 Task: Assign parteek.ku2001@gmail.com as Assignee of Child Issue ChildIssue0000000892 of Issue Issue0000000446 in Backlog  in Scrum Project Project0000000090 in Jira. Assign parteek.ku2001@gmail.com as Assignee of Child Issue ChildIssue0000000893 of Issue Issue0000000447 in Backlog  in Scrum Project Project0000000090 in Jira. Assign parteek.ku2001@gmail.com as Assignee of Child Issue ChildIssue0000000894 of Issue Issue0000000447 in Backlog  in Scrum Project Project0000000090 in Jira. Assign parteek.ku2001@gmail.com as Assignee of Child Issue ChildIssue0000000895 of Issue Issue0000000448 in Backlog  in Scrum Project Project0000000090 in Jira. Assign vinnyoffice2@gmail.com as Assignee of Child Issue ChildIssue0000000896 of Issue Issue0000000448 in Backlog  in Scrum Project Project0000000090 in Jira
Action: Mouse moved to (883, 268)
Screenshot: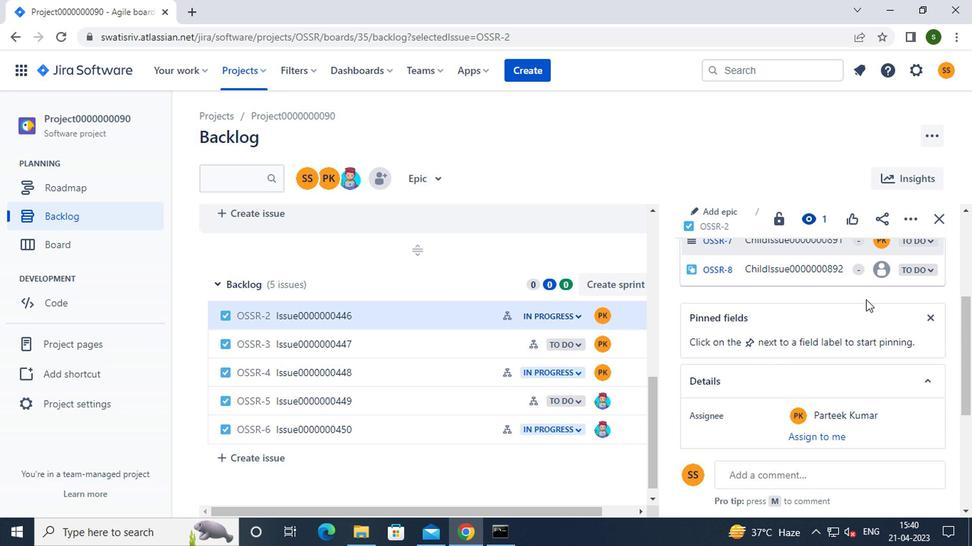 
Action: Mouse pressed left at (883, 268)
Screenshot: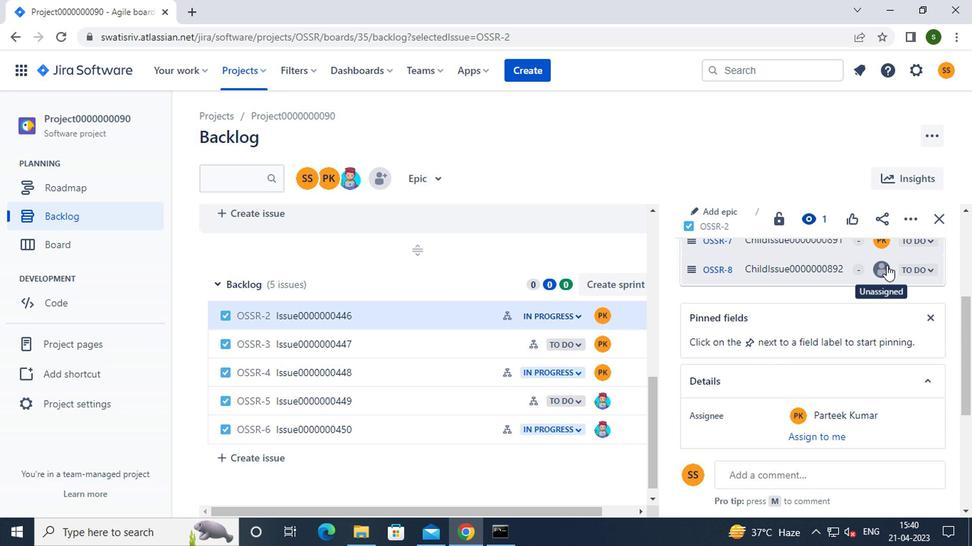
Action: Mouse moved to (779, 361)
Screenshot: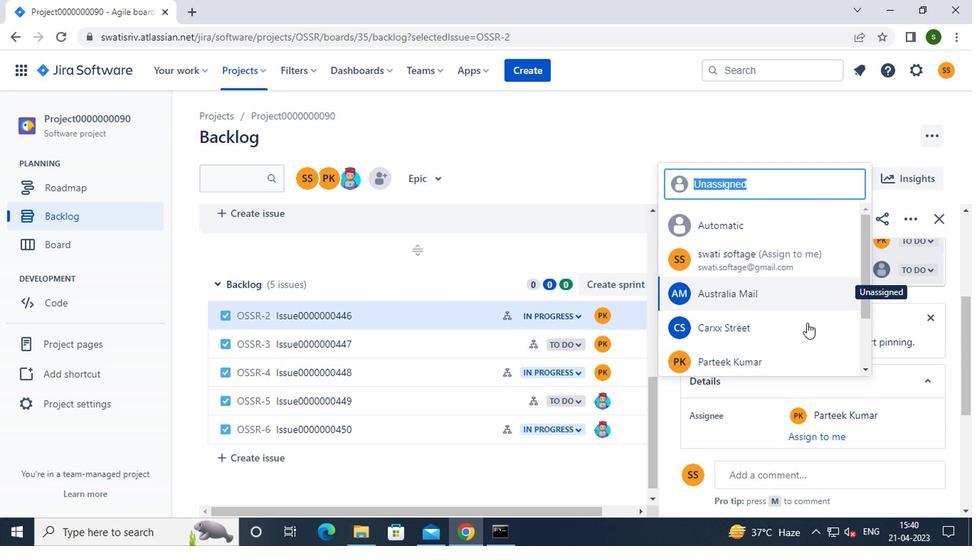 
Action: Mouse pressed left at (779, 361)
Screenshot: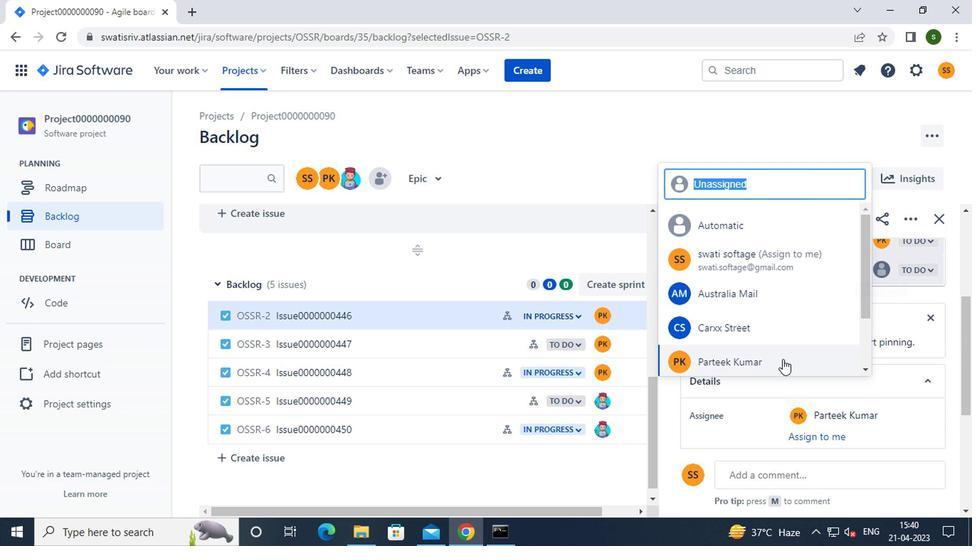 
Action: Mouse moved to (436, 348)
Screenshot: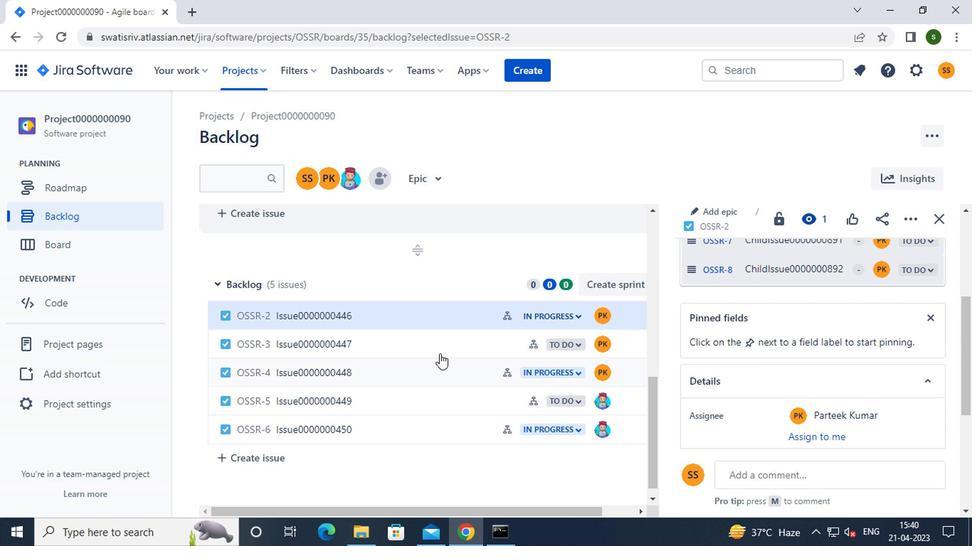 
Action: Mouse pressed left at (436, 348)
Screenshot: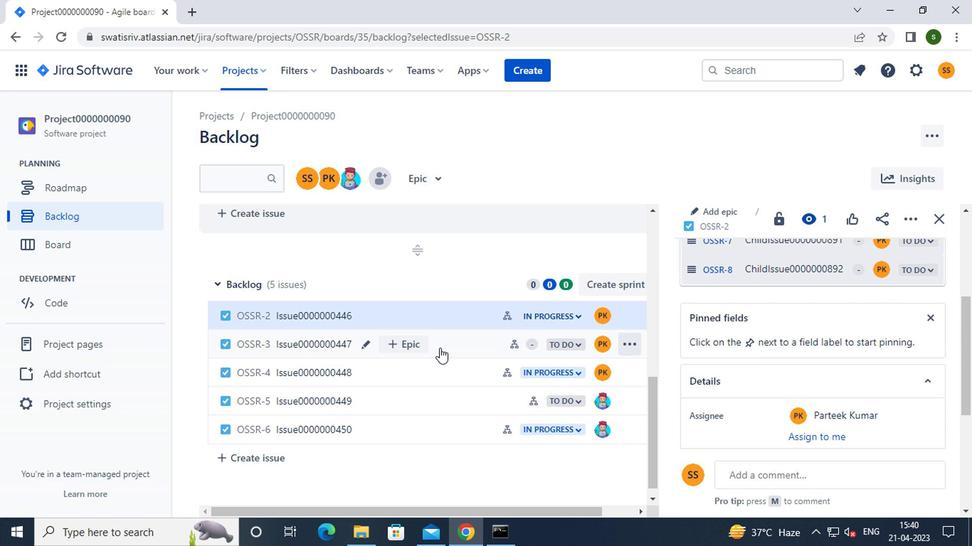 
Action: Mouse moved to (792, 342)
Screenshot: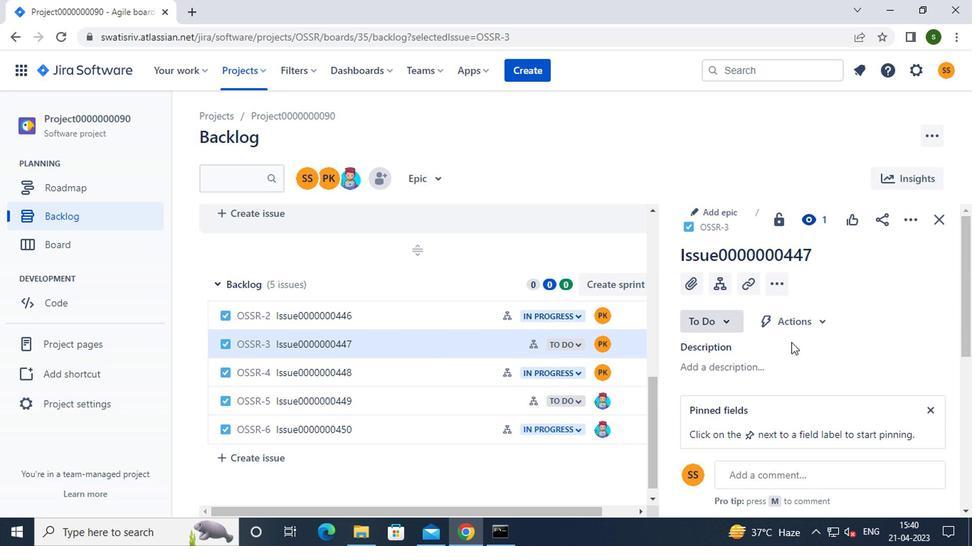 
Action: Mouse scrolled (792, 341) with delta (0, -1)
Screenshot: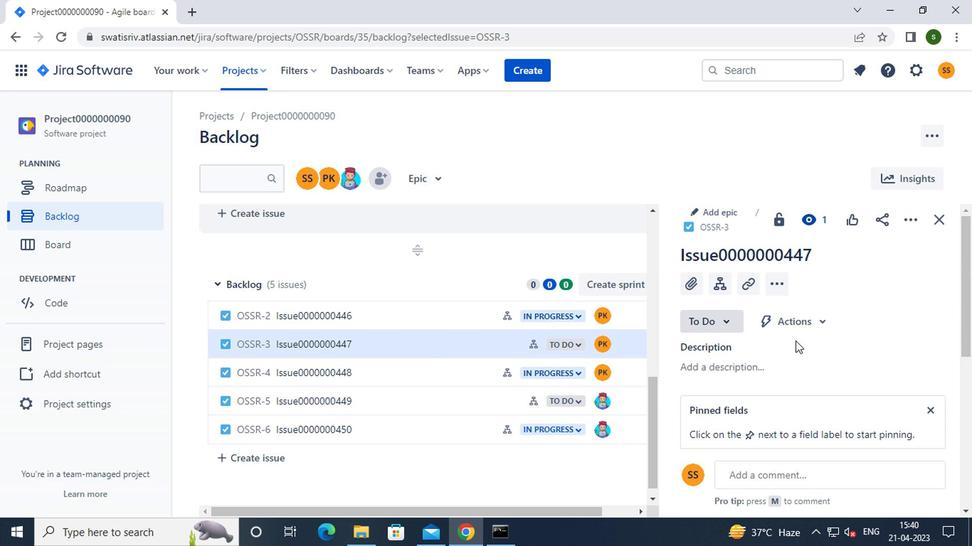 
Action: Mouse scrolled (792, 341) with delta (0, -1)
Screenshot: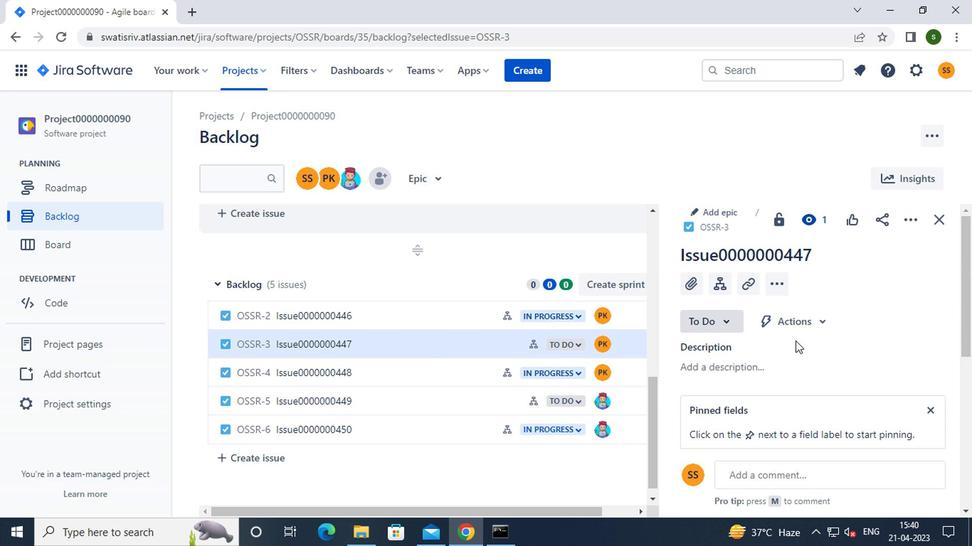 
Action: Mouse scrolled (792, 341) with delta (0, -1)
Screenshot: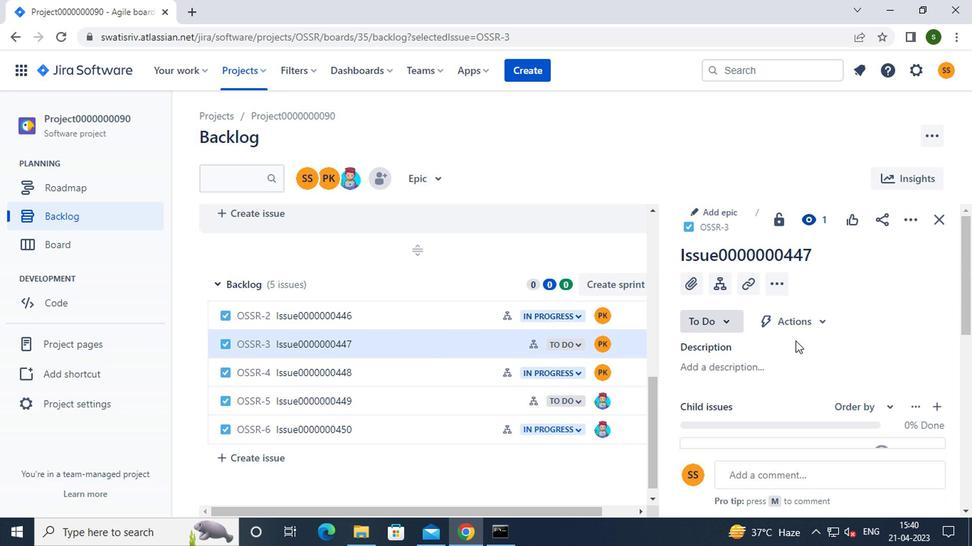 
Action: Mouse moved to (881, 273)
Screenshot: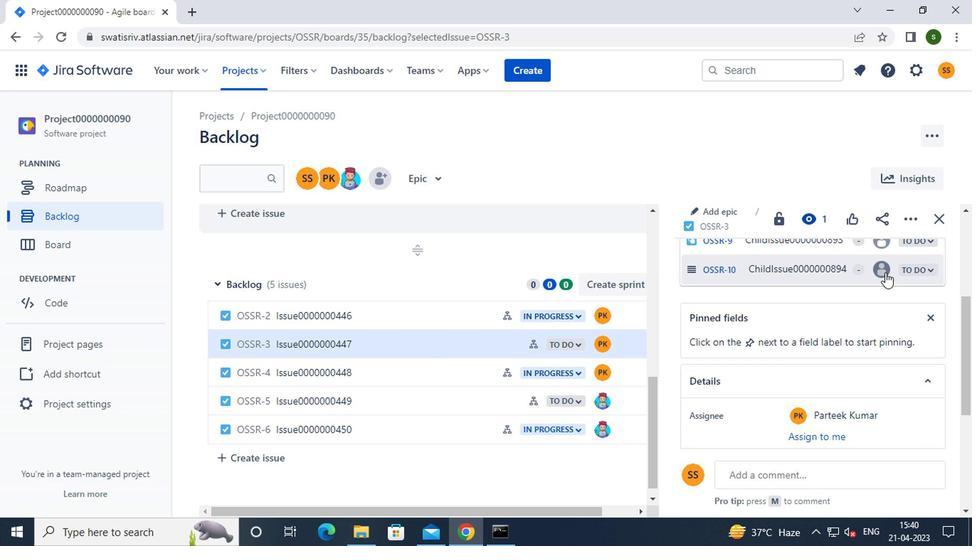 
Action: Mouse scrolled (881, 274) with delta (0, 1)
Screenshot: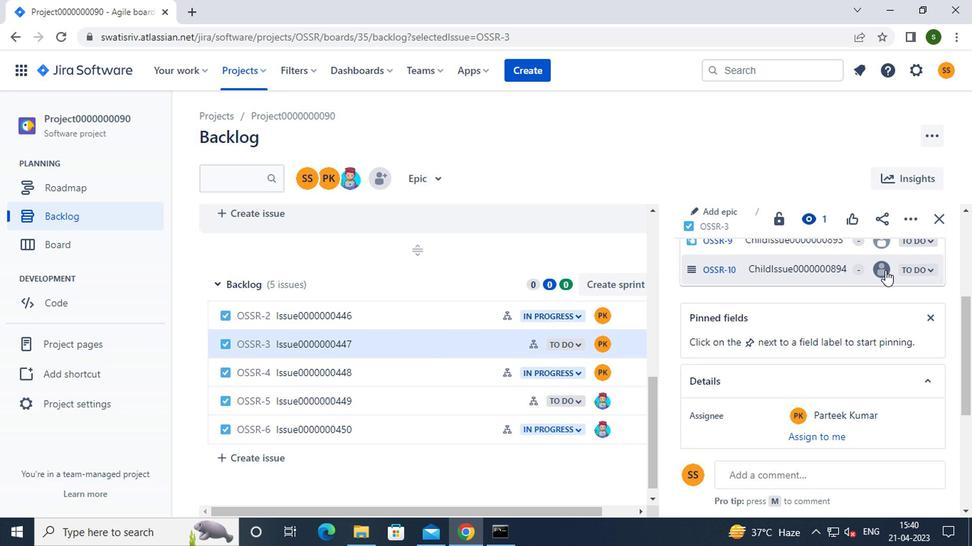 
Action: Mouse moved to (877, 317)
Screenshot: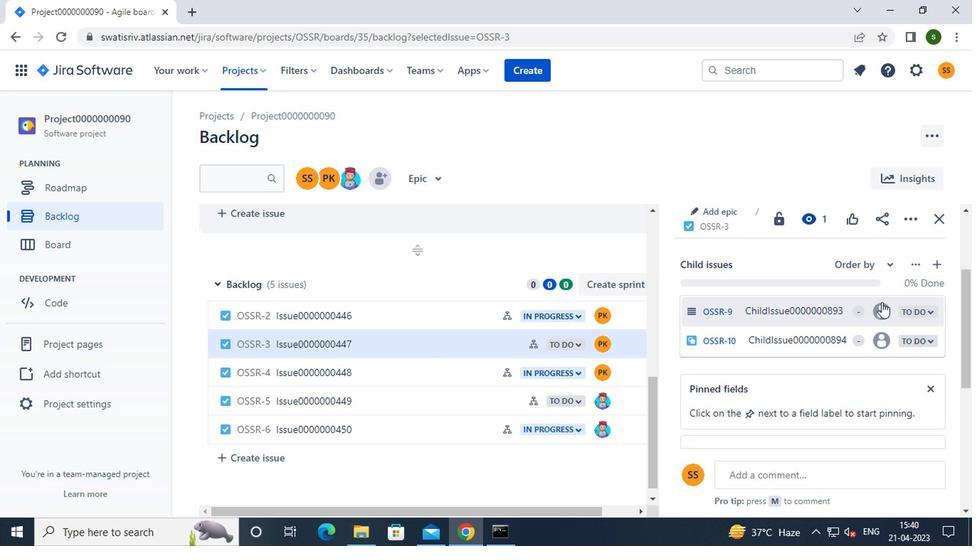 
Action: Mouse pressed left at (877, 317)
Screenshot: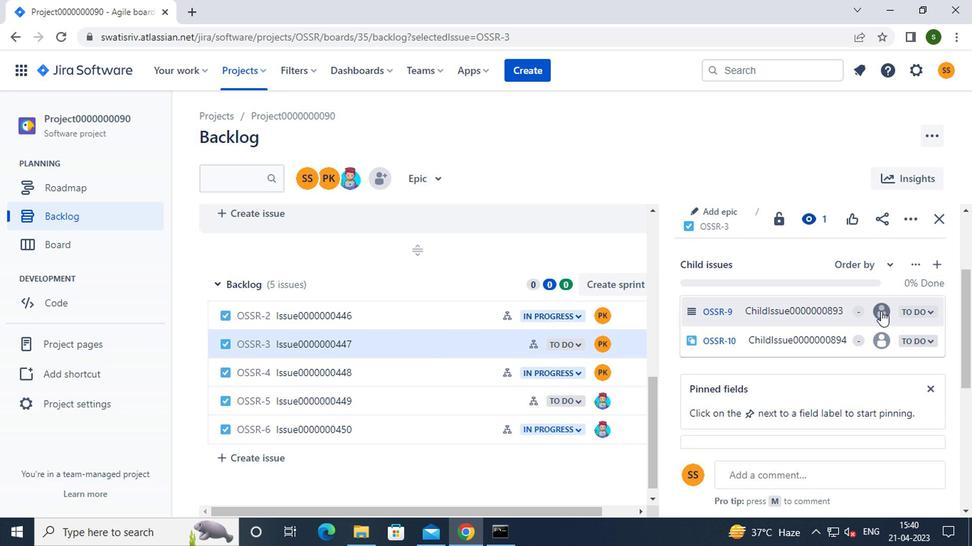 
Action: Mouse moved to (801, 401)
Screenshot: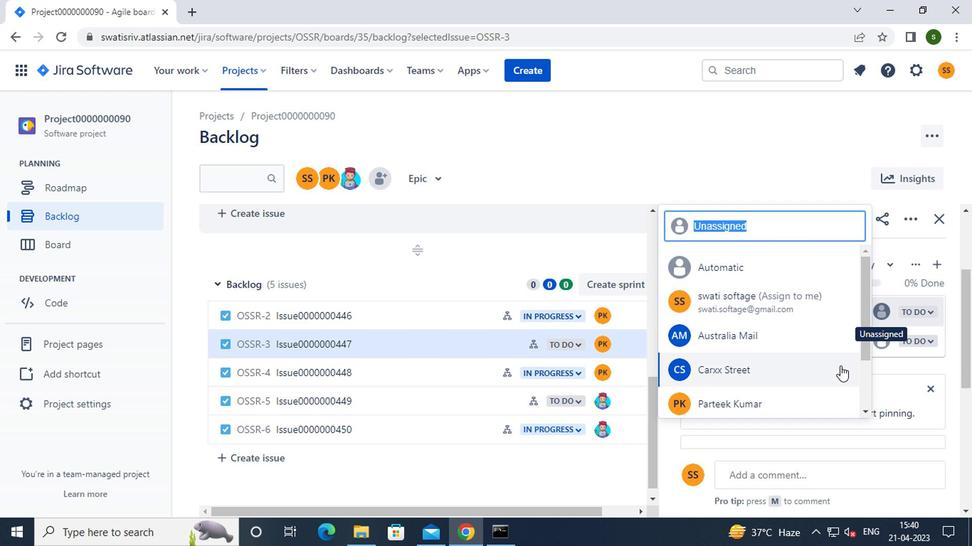 
Action: Mouse pressed left at (801, 401)
Screenshot: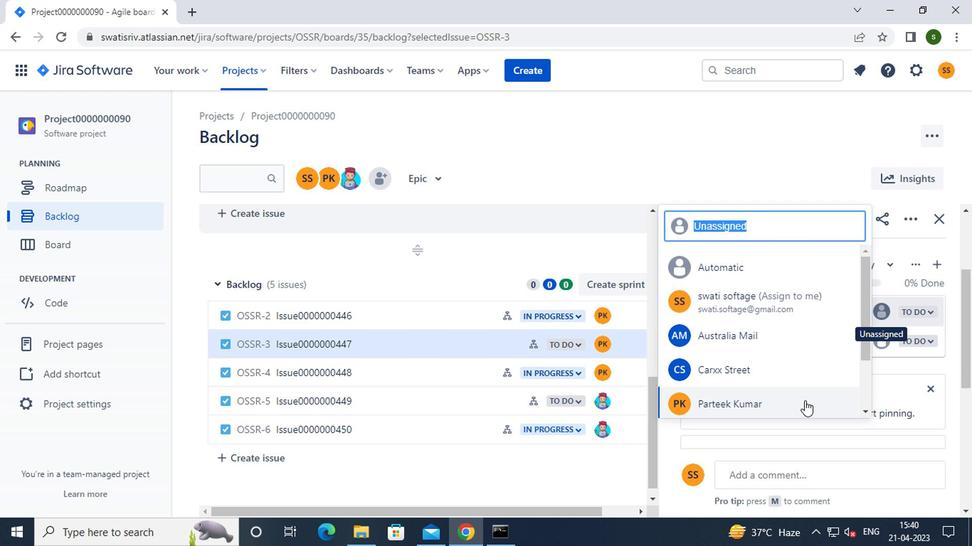 
Action: Mouse moved to (880, 345)
Screenshot: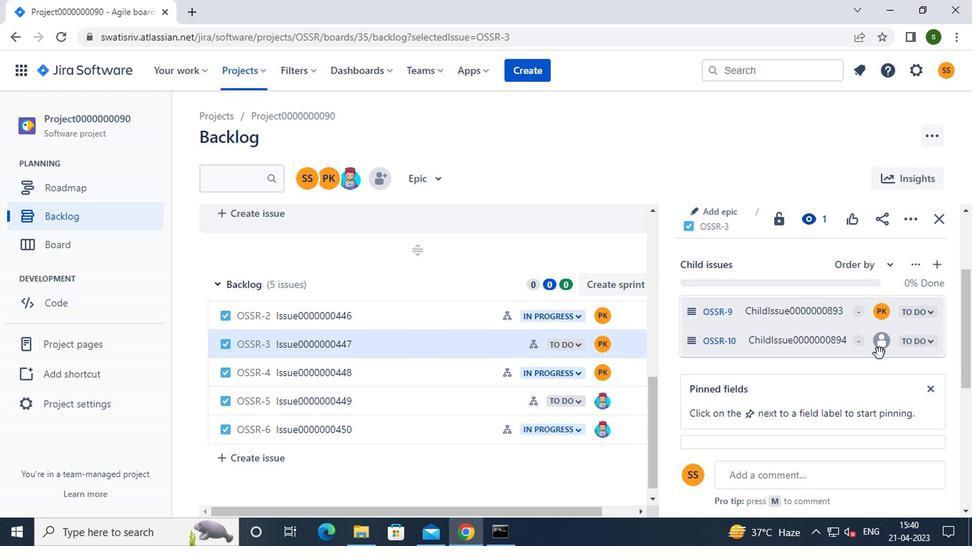 
Action: Mouse pressed left at (880, 345)
Screenshot: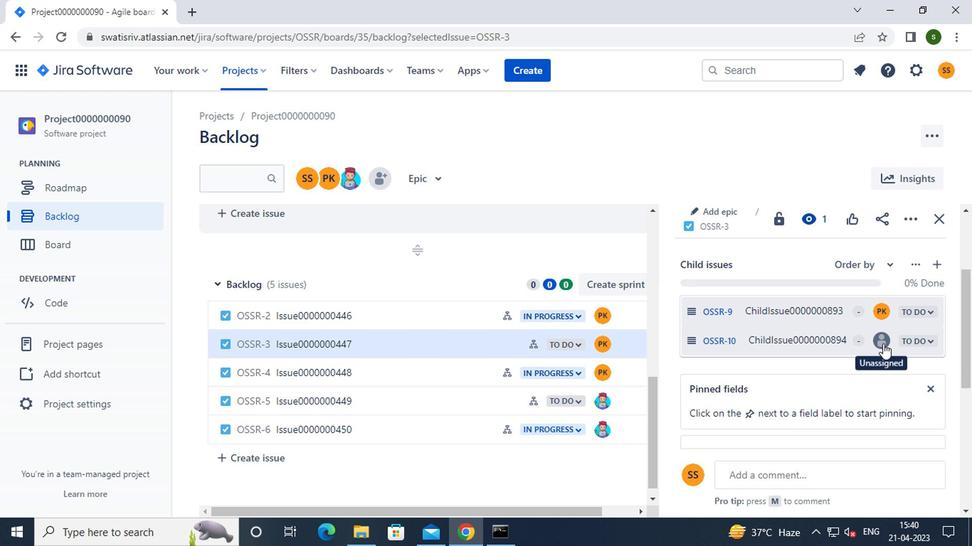 
Action: Mouse moved to (764, 430)
Screenshot: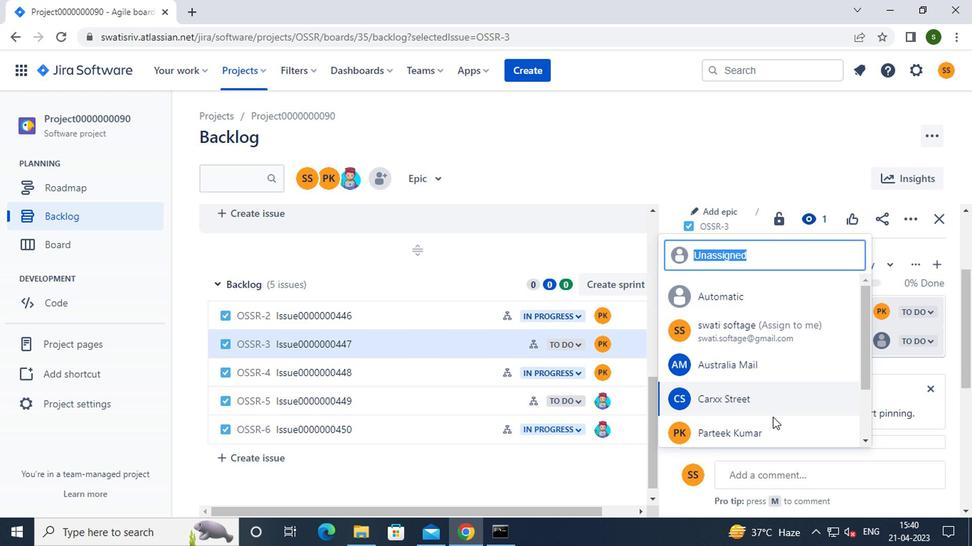 
Action: Mouse pressed left at (764, 430)
Screenshot: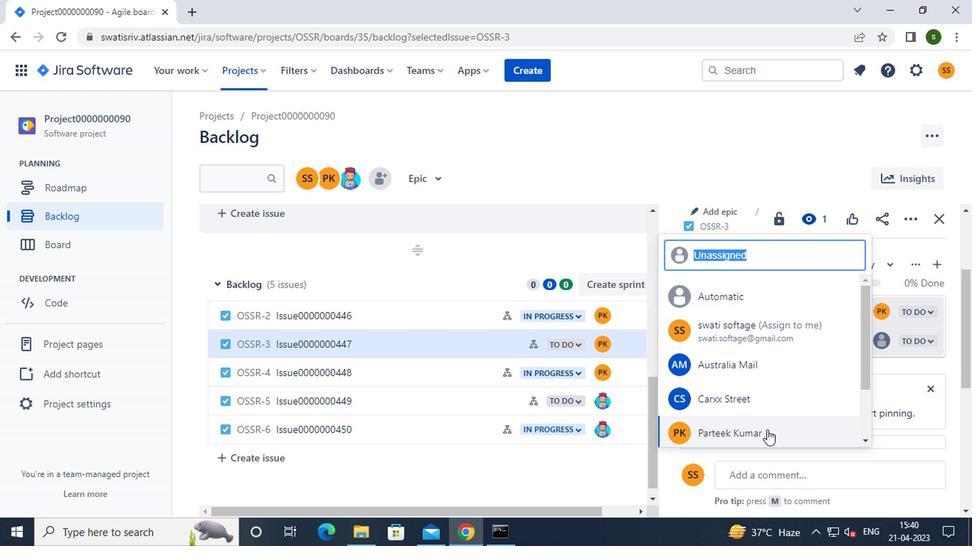 
Action: Mouse moved to (449, 372)
Screenshot: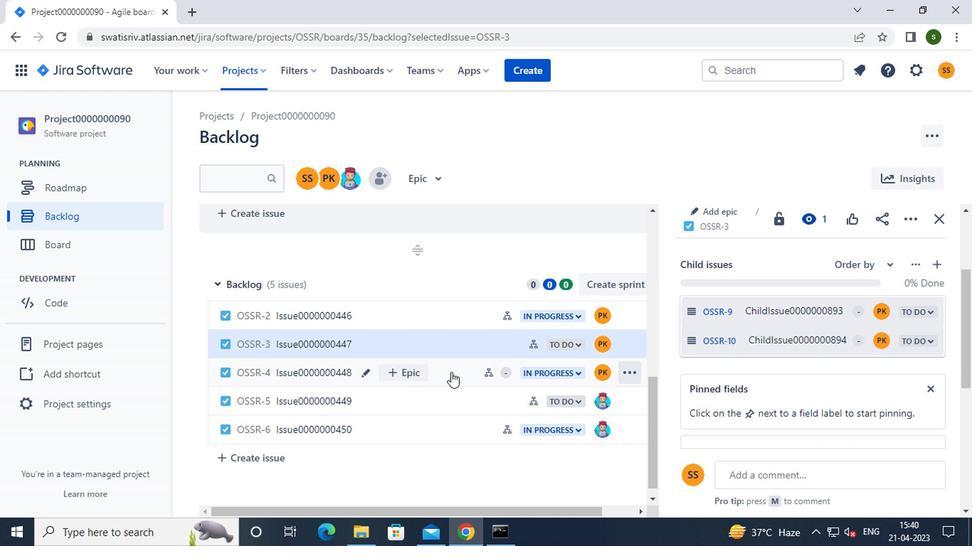 
Action: Mouse pressed left at (449, 372)
Screenshot: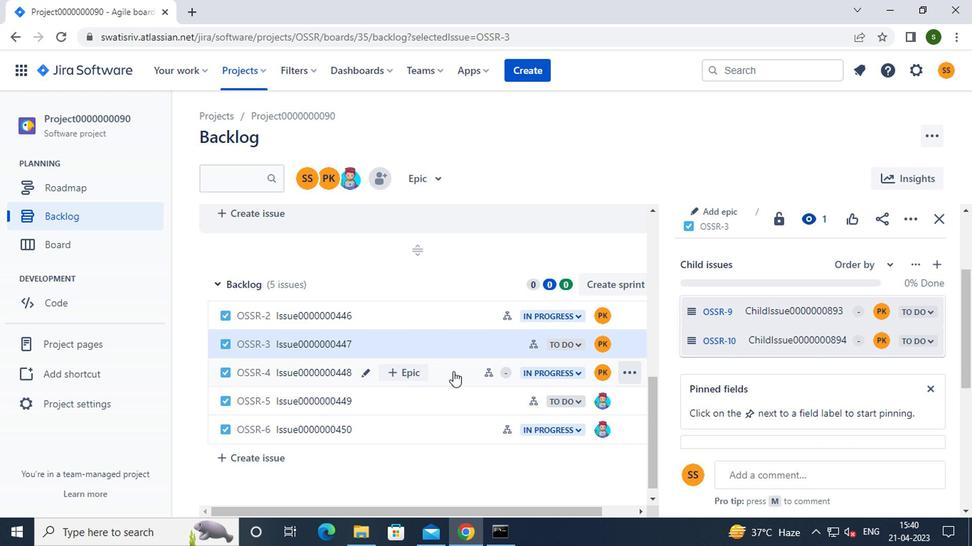 
Action: Mouse moved to (799, 361)
Screenshot: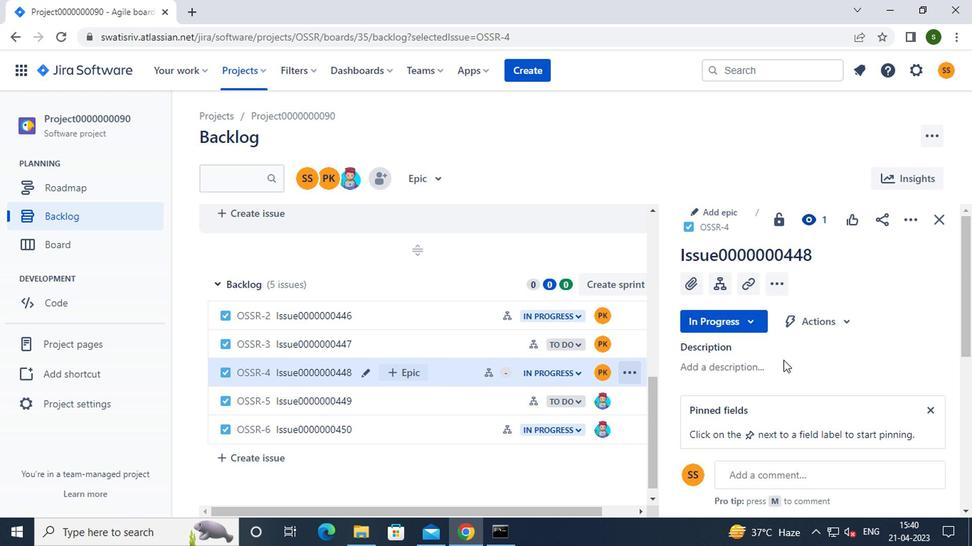 
Action: Mouse scrolled (799, 360) with delta (0, -1)
Screenshot: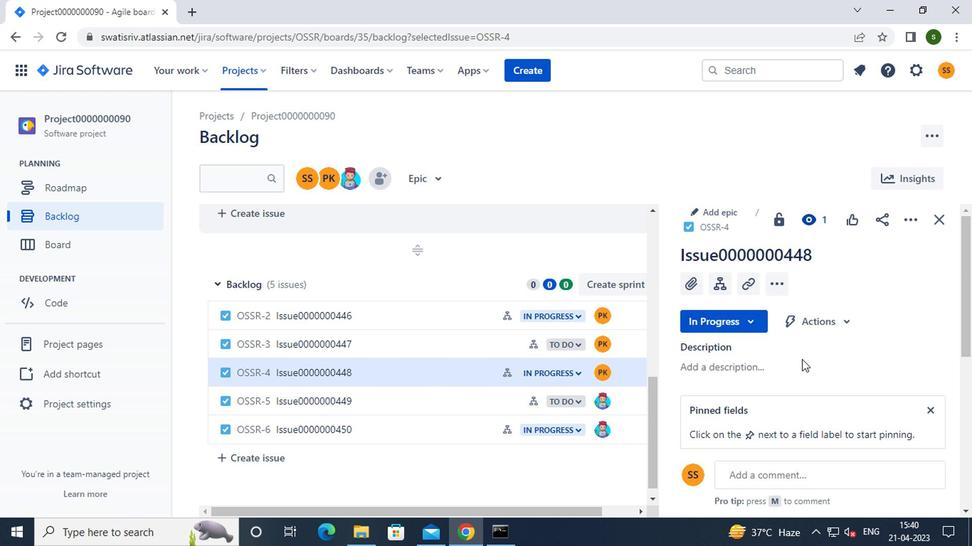 
Action: Mouse scrolled (799, 360) with delta (0, -1)
Screenshot: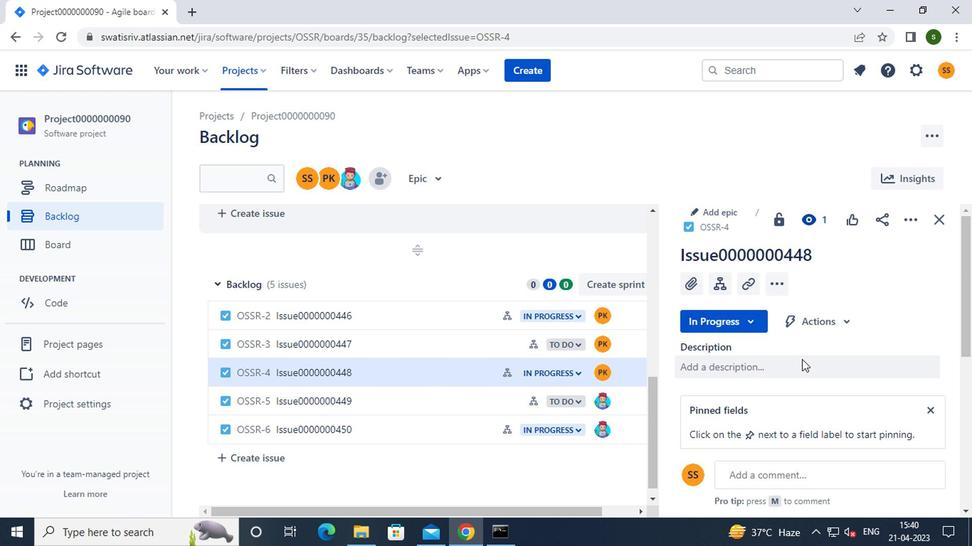 
Action: Mouse moved to (799, 352)
Screenshot: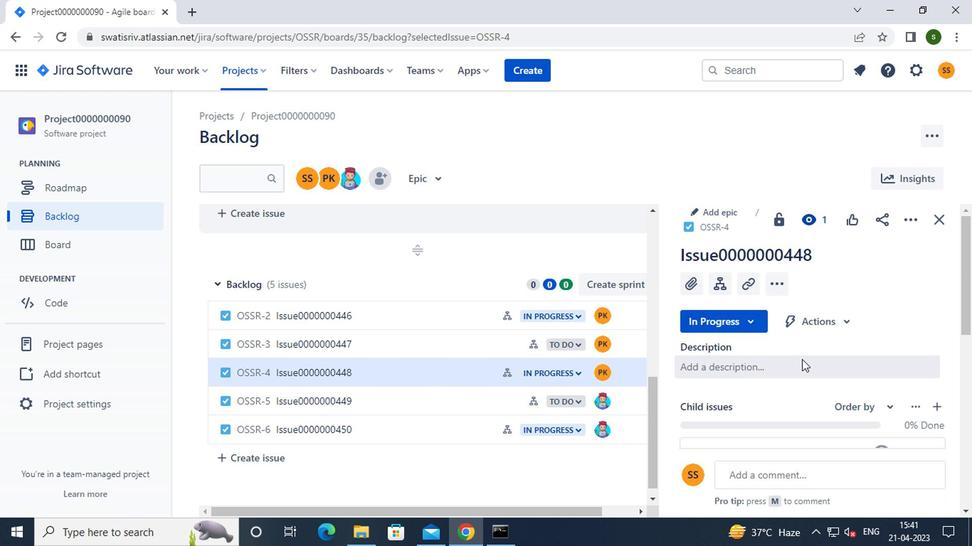 
Action: Mouse scrolled (799, 352) with delta (0, 0)
Screenshot: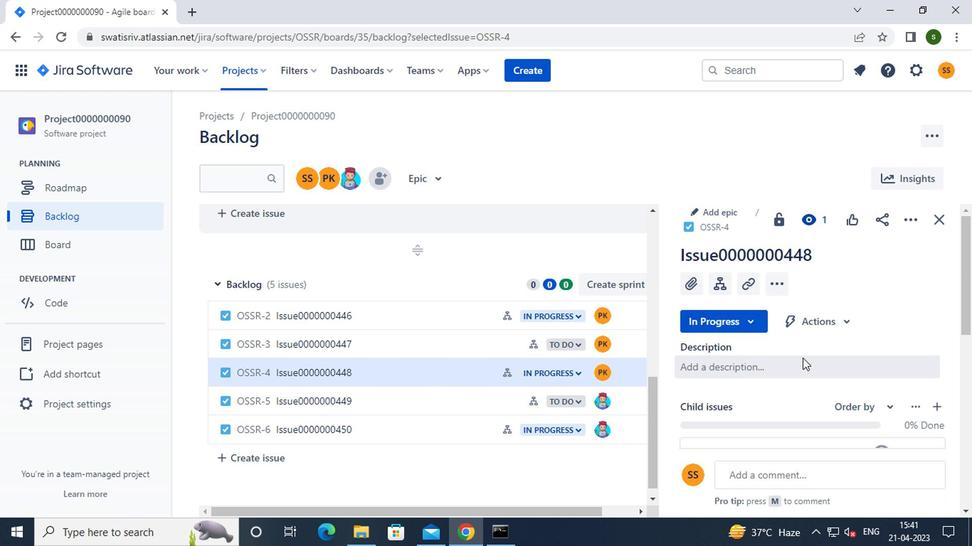 
Action: Mouse scrolled (799, 352) with delta (0, 0)
Screenshot: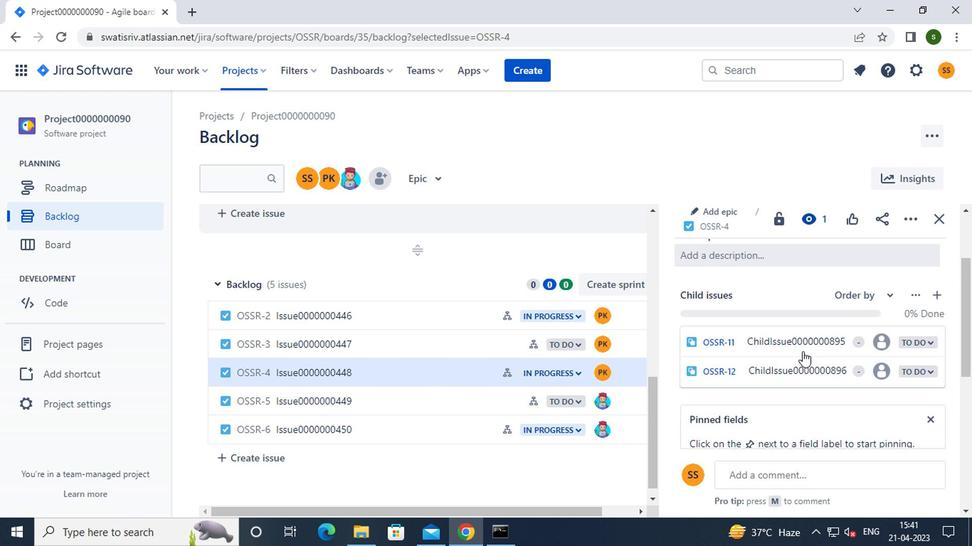 
Action: Mouse scrolled (799, 354) with delta (0, 1)
Screenshot: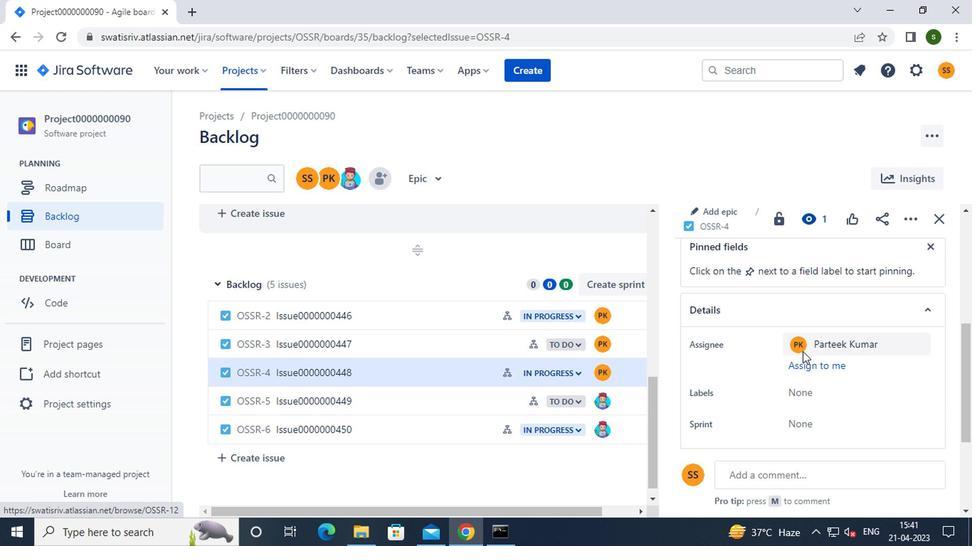 
Action: Mouse scrolled (799, 354) with delta (0, 1)
Screenshot: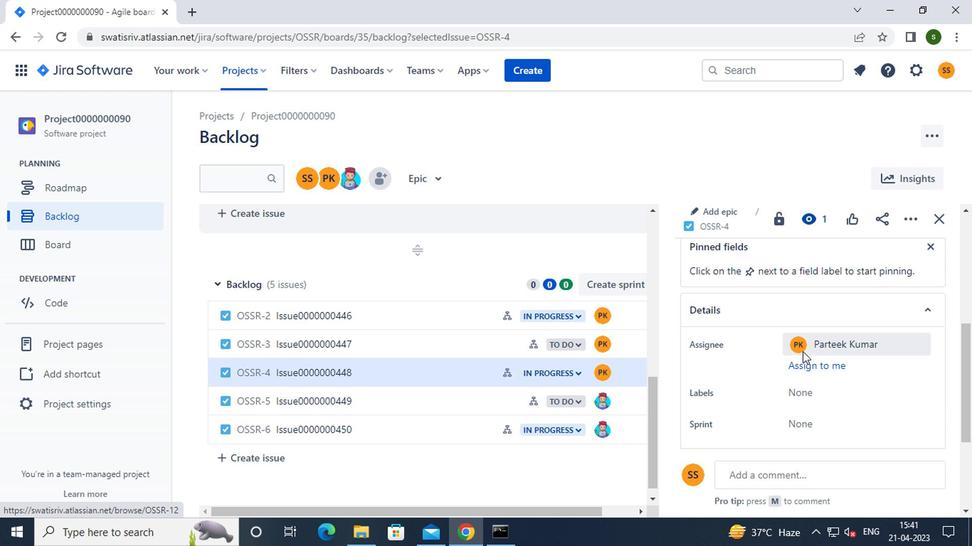 
Action: Mouse moved to (881, 315)
Screenshot: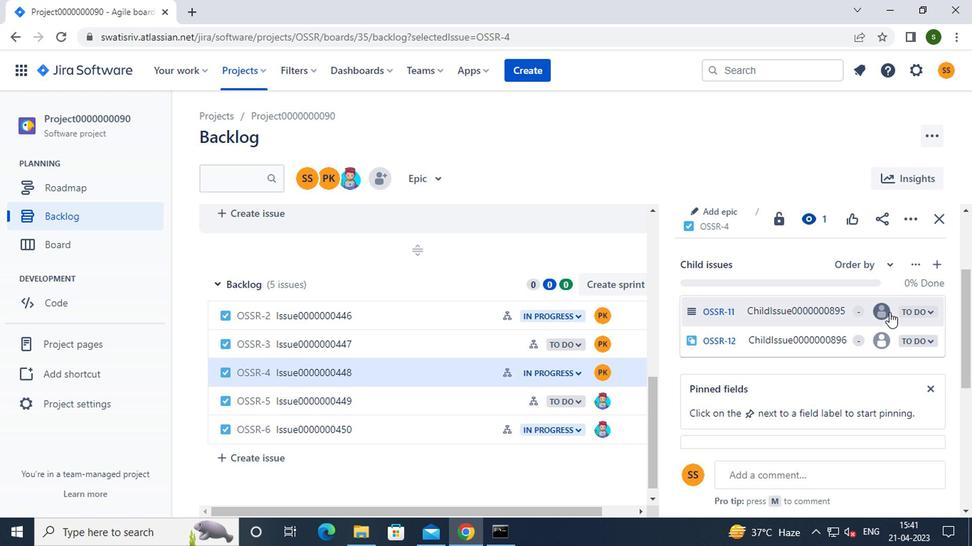 
Action: Mouse pressed left at (881, 315)
Screenshot: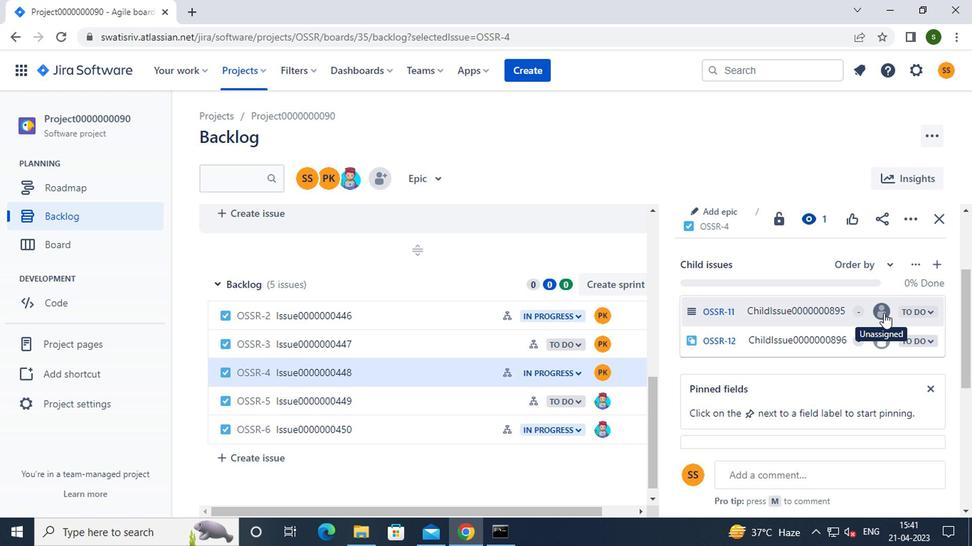 
Action: Mouse moved to (743, 402)
Screenshot: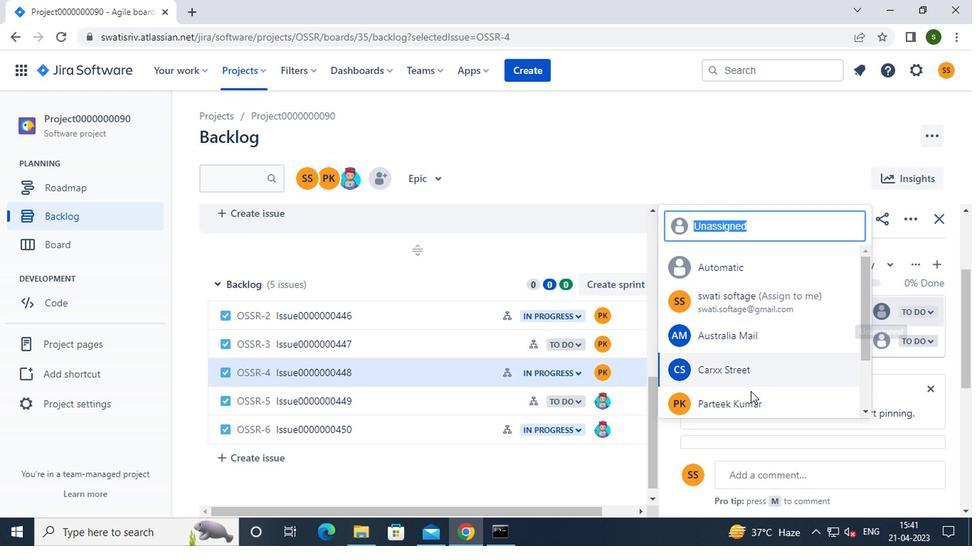 
Action: Mouse pressed left at (743, 402)
Screenshot: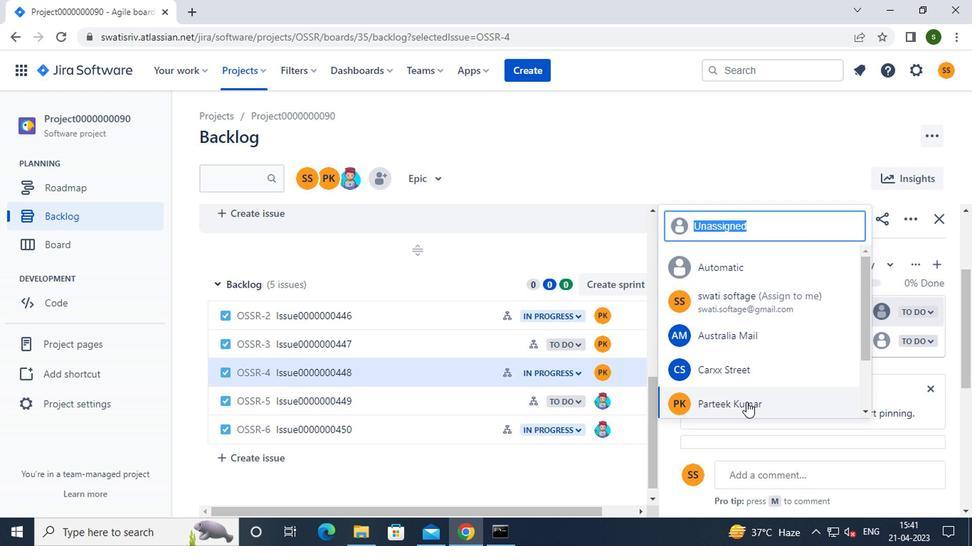 
Action: Mouse moved to (879, 348)
Screenshot: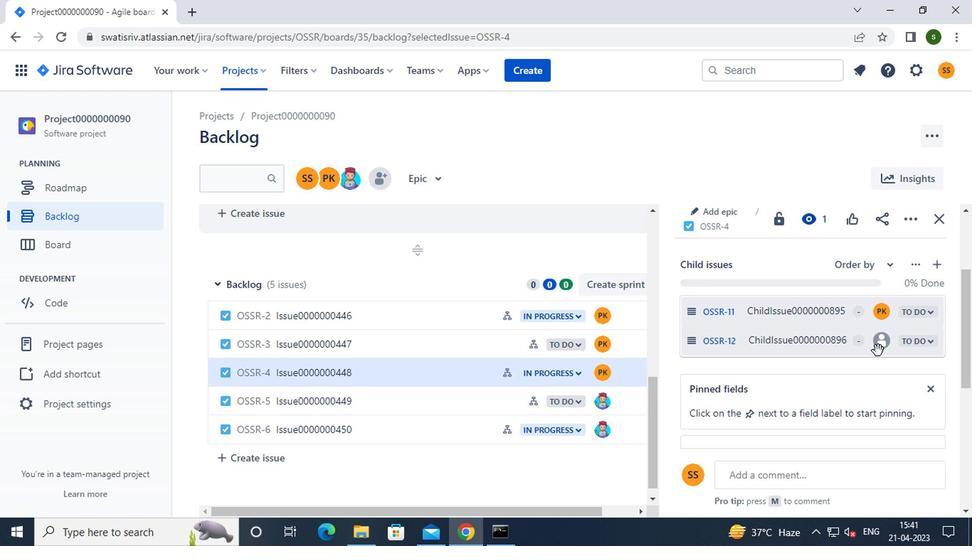 
Action: Mouse pressed left at (879, 348)
Screenshot: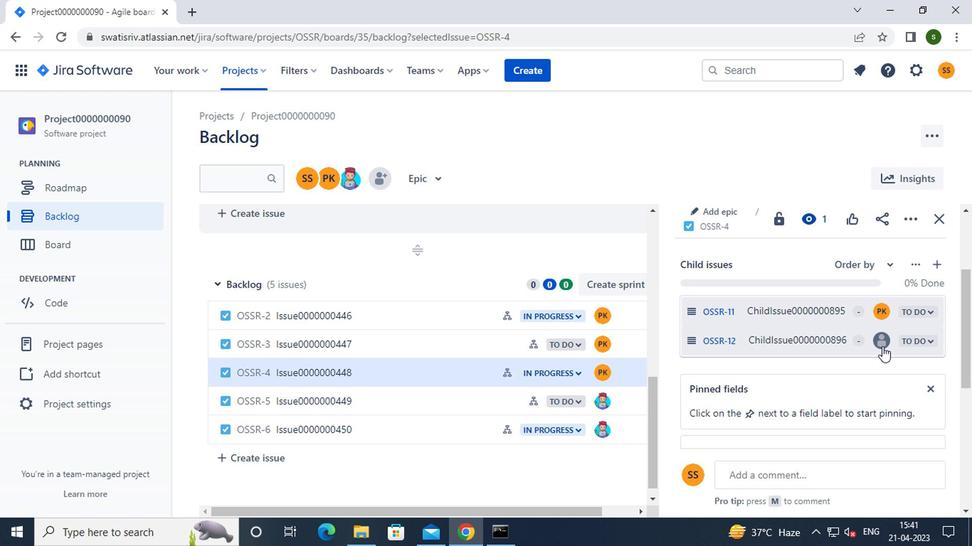 
Action: Mouse moved to (814, 373)
Screenshot: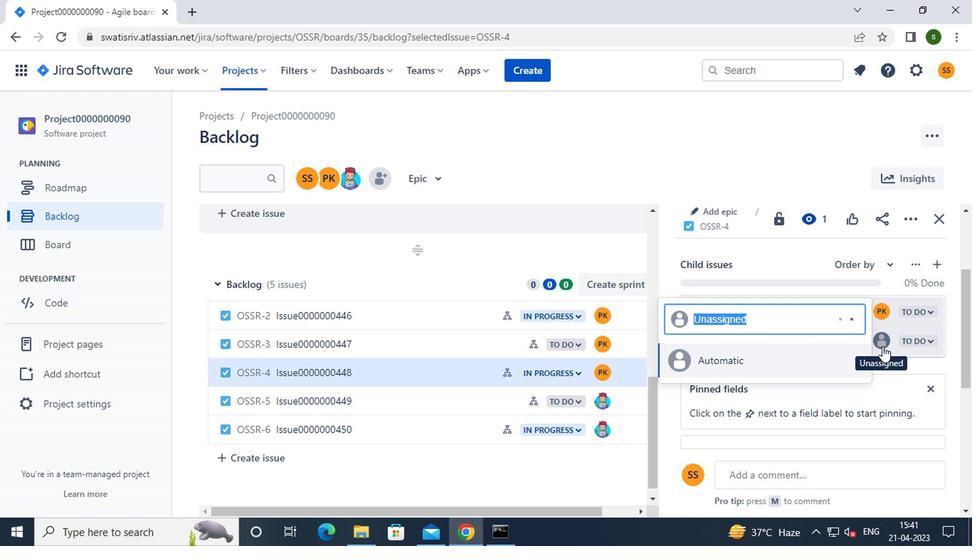 
Action: Mouse scrolled (814, 372) with delta (0, 0)
Screenshot: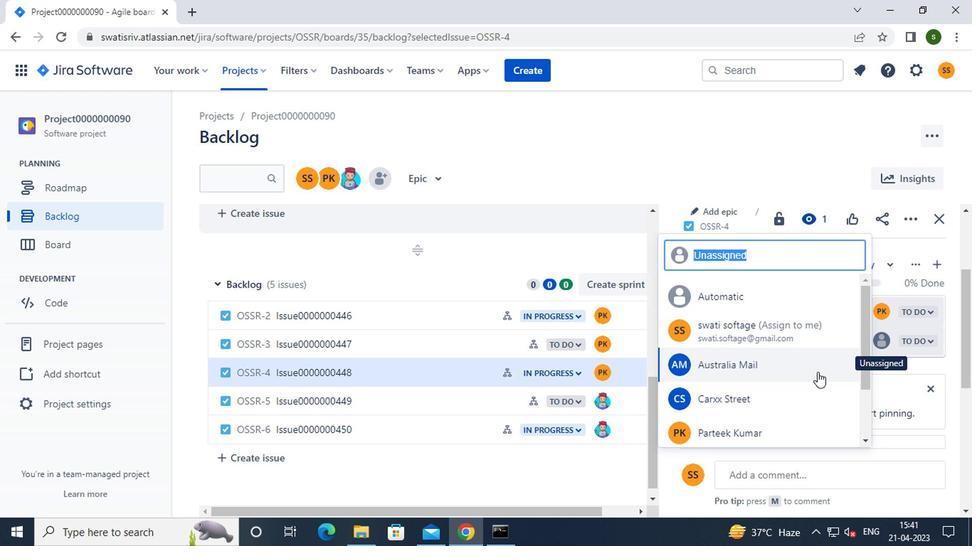 
Action: Mouse scrolled (814, 372) with delta (0, 0)
Screenshot: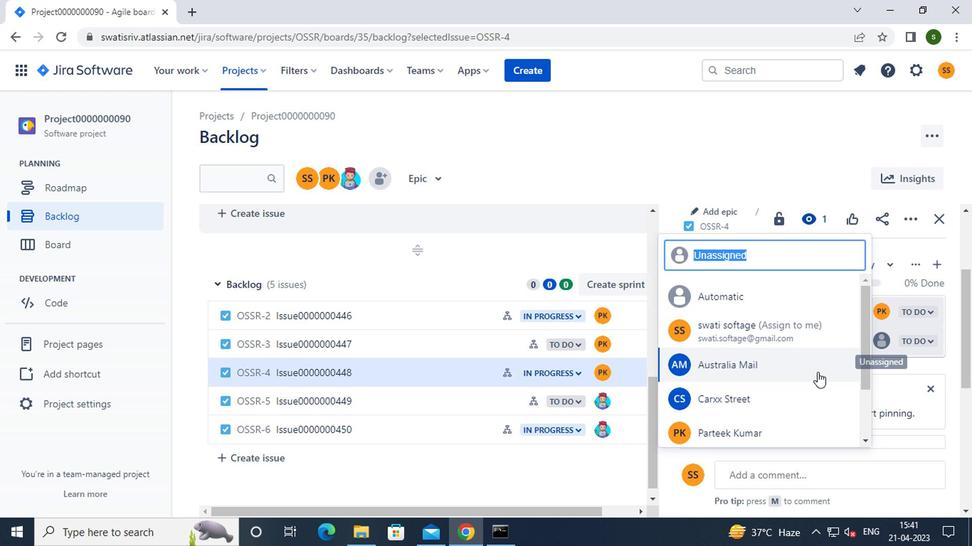 
Action: Mouse scrolled (814, 372) with delta (0, 0)
Screenshot: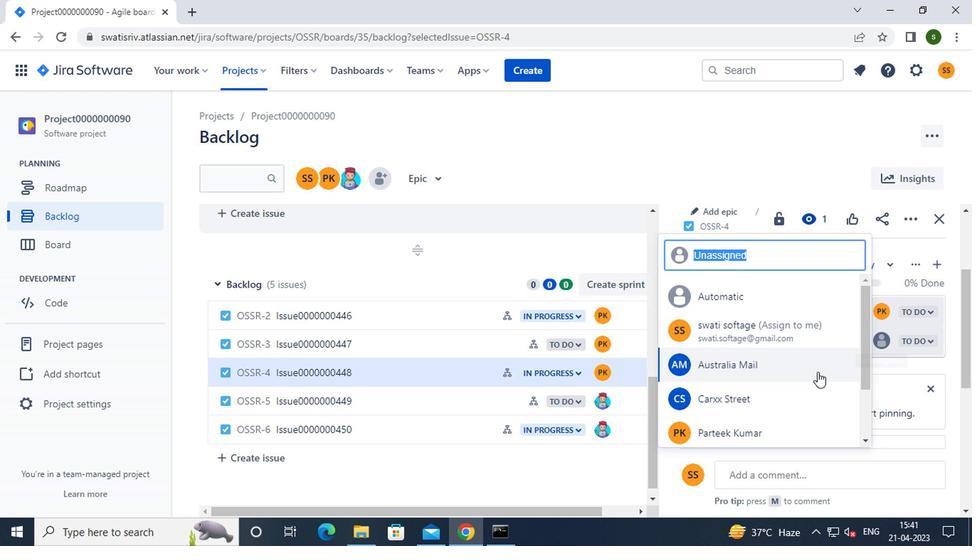 
Action: Mouse moved to (774, 432)
Screenshot: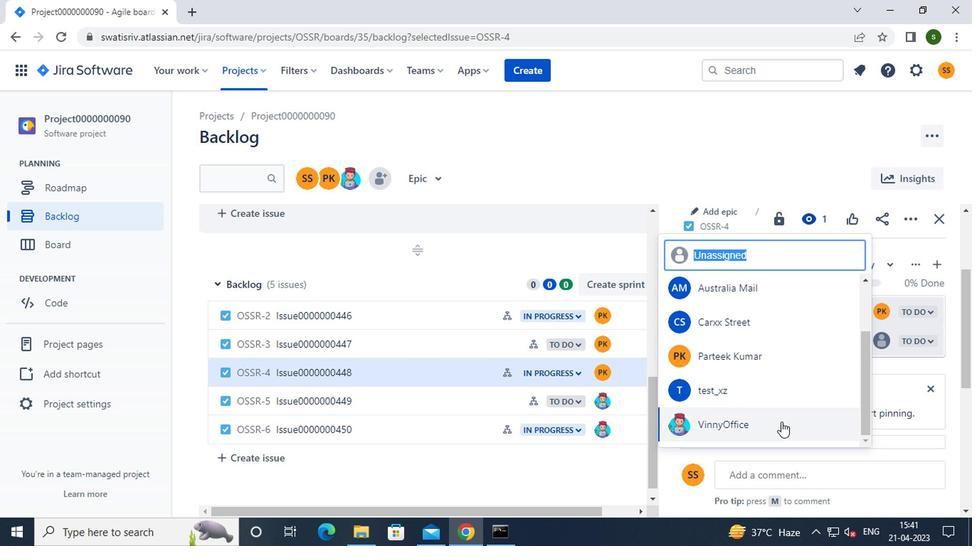 
Action: Mouse pressed left at (774, 432)
Screenshot: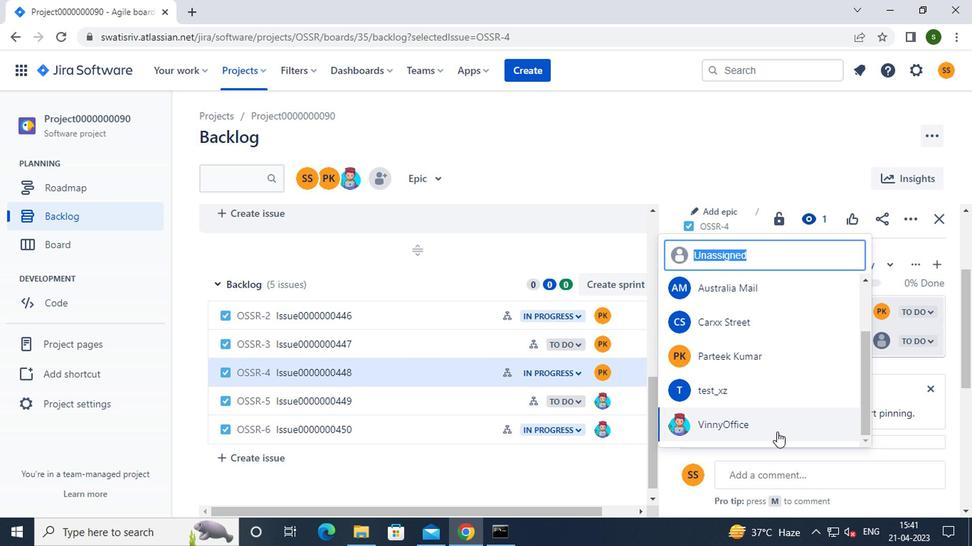 
Action: Mouse moved to (538, 138)
Screenshot: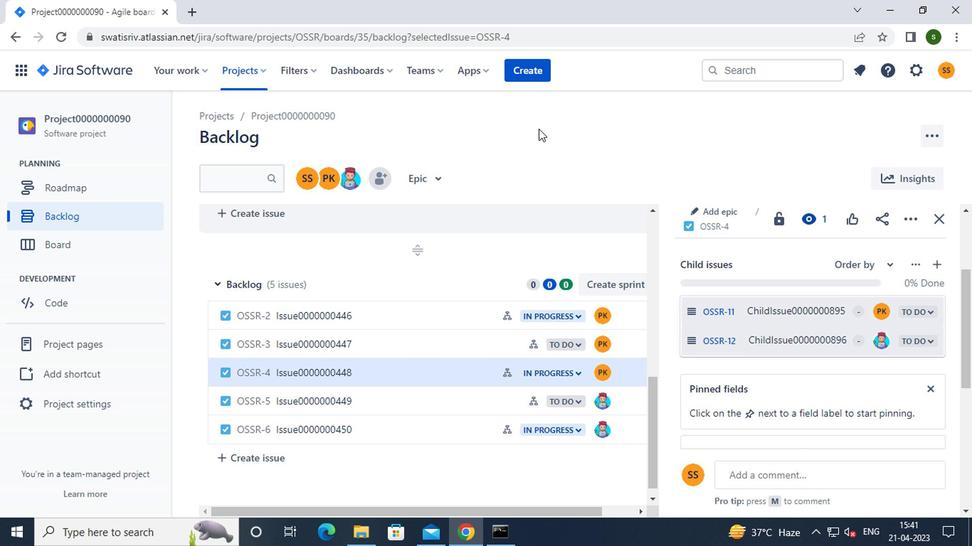 
